 Task: Display the standings of the 2022 Victory Lane Racing NASCAR Cup Series for the race "WISE Power 400" on the track "Auto Club".
Action: Mouse moved to (155, 320)
Screenshot: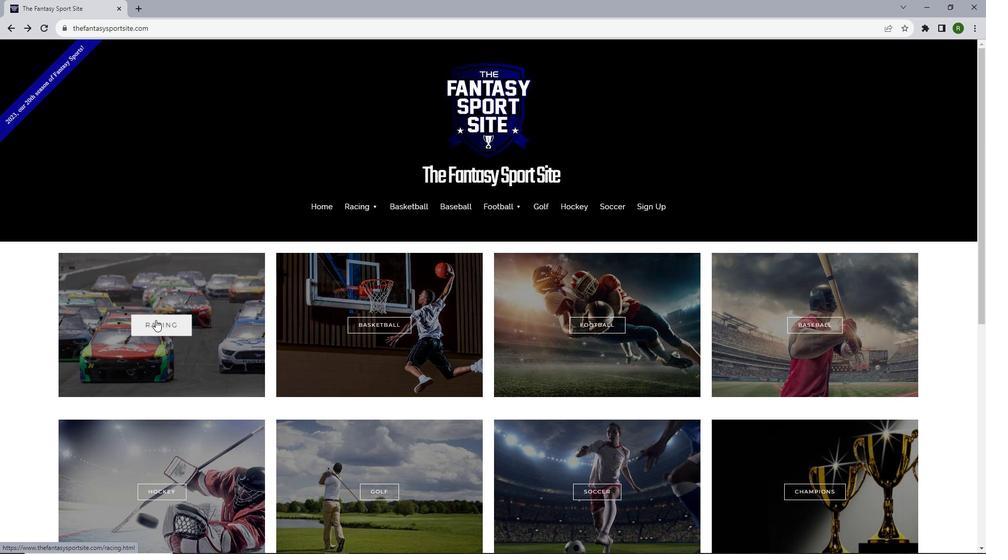 
Action: Mouse pressed left at (155, 320)
Screenshot: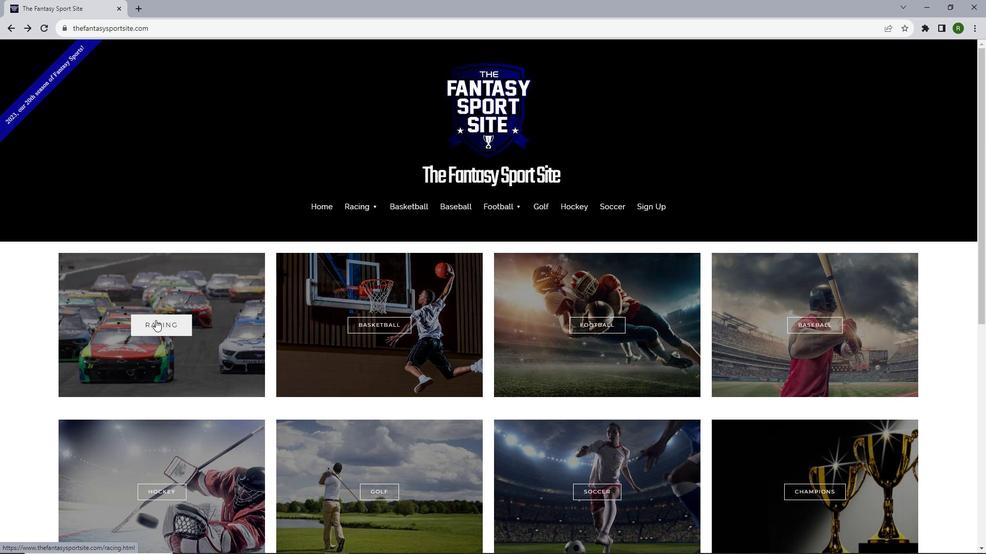 
Action: Mouse moved to (160, 316)
Screenshot: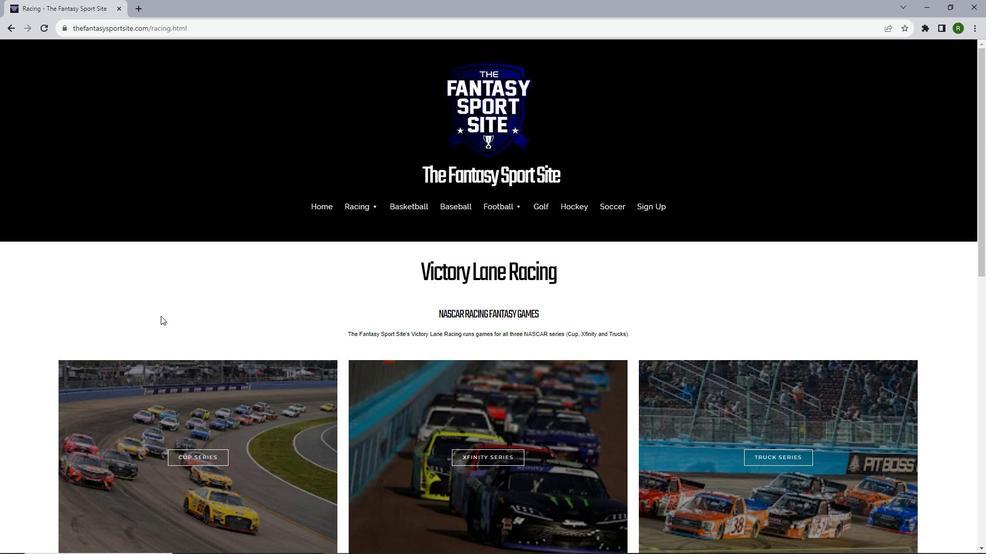 
Action: Mouse scrolled (160, 315) with delta (0, 0)
Screenshot: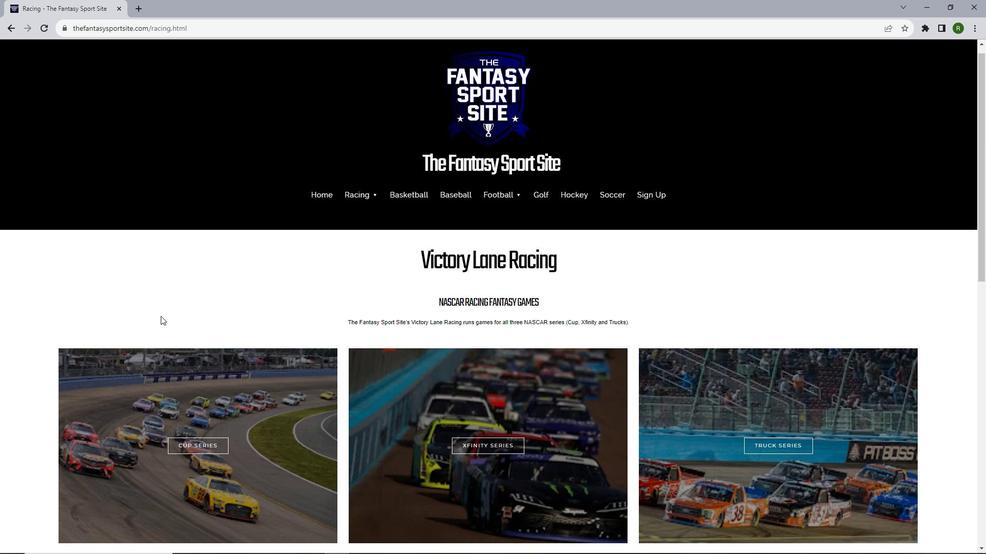 
Action: Mouse scrolled (160, 315) with delta (0, 0)
Screenshot: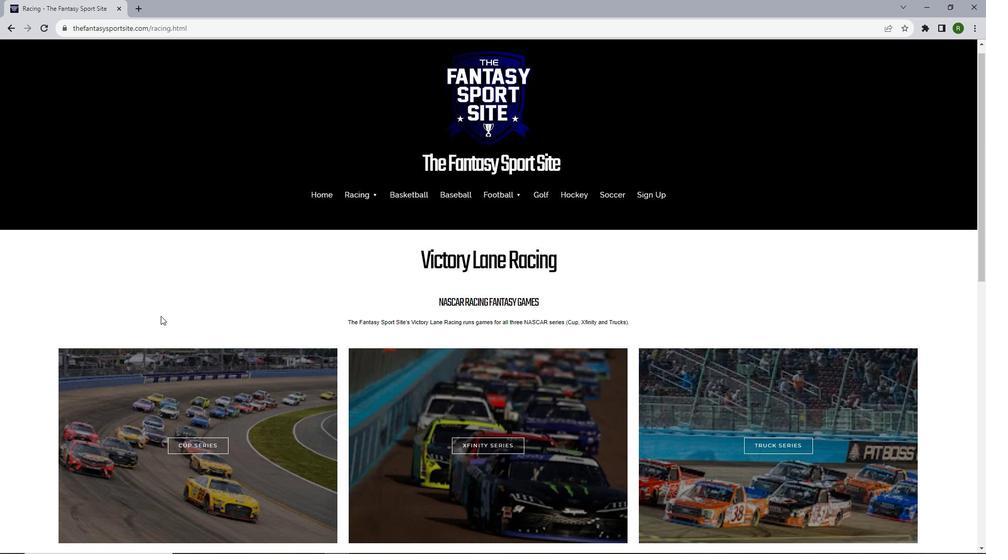 
Action: Mouse scrolled (160, 315) with delta (0, 0)
Screenshot: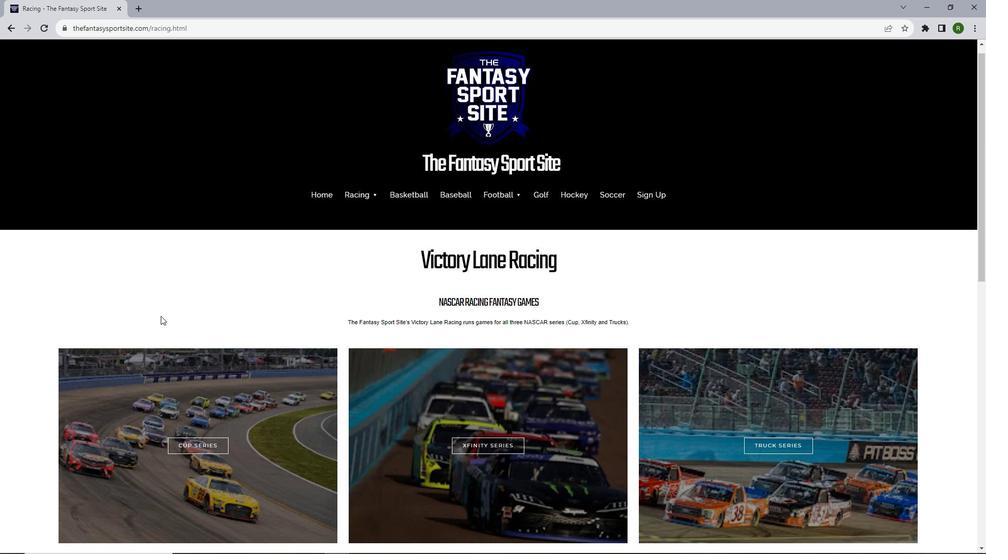 
Action: Mouse moved to (193, 310)
Screenshot: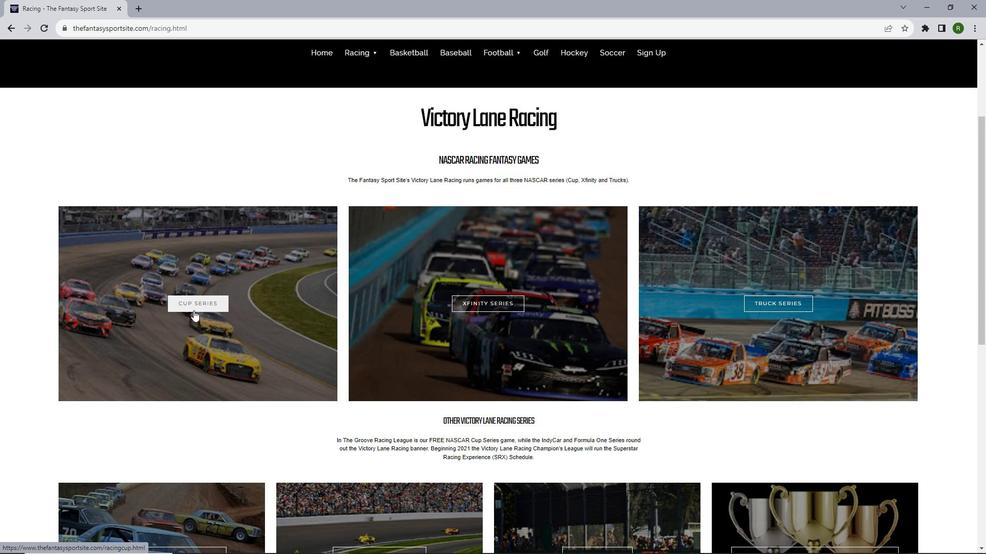 
Action: Mouse pressed left at (193, 310)
Screenshot: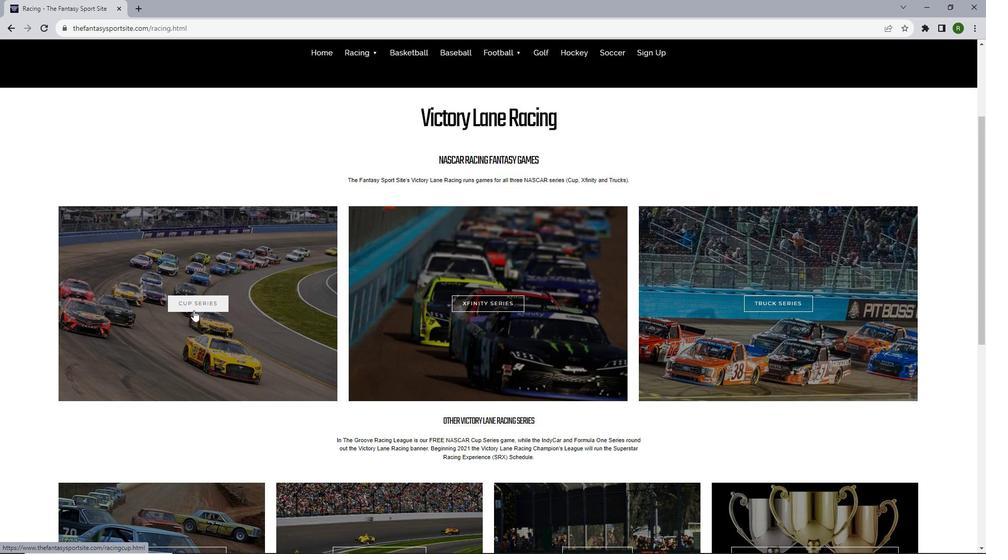
Action: Mouse moved to (274, 298)
Screenshot: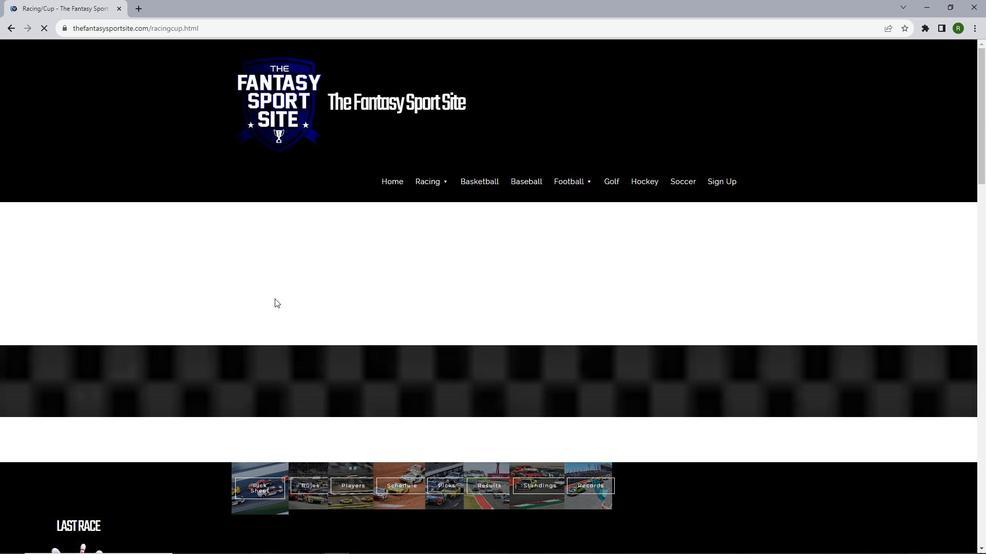 
Action: Mouse scrolled (274, 298) with delta (0, 0)
Screenshot: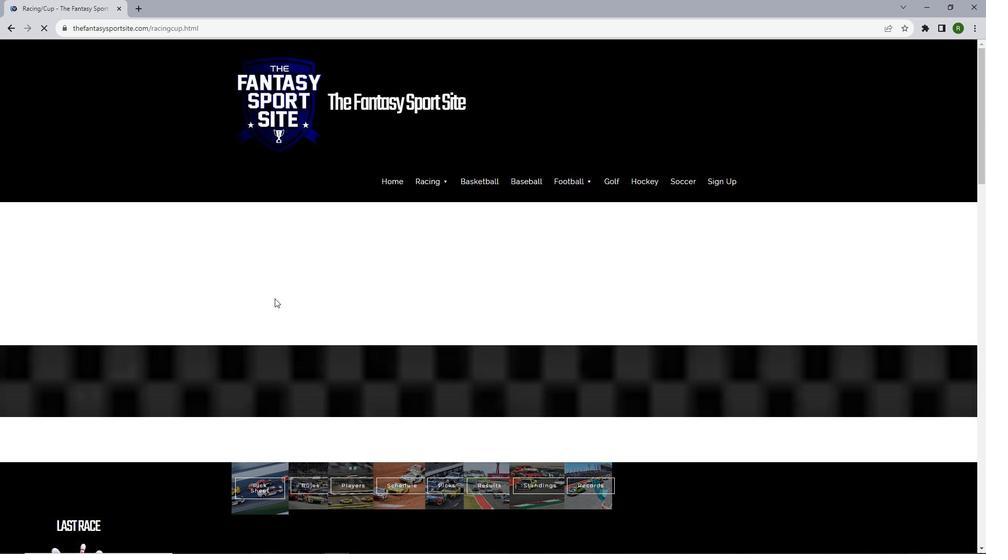 
Action: Mouse scrolled (274, 298) with delta (0, 0)
Screenshot: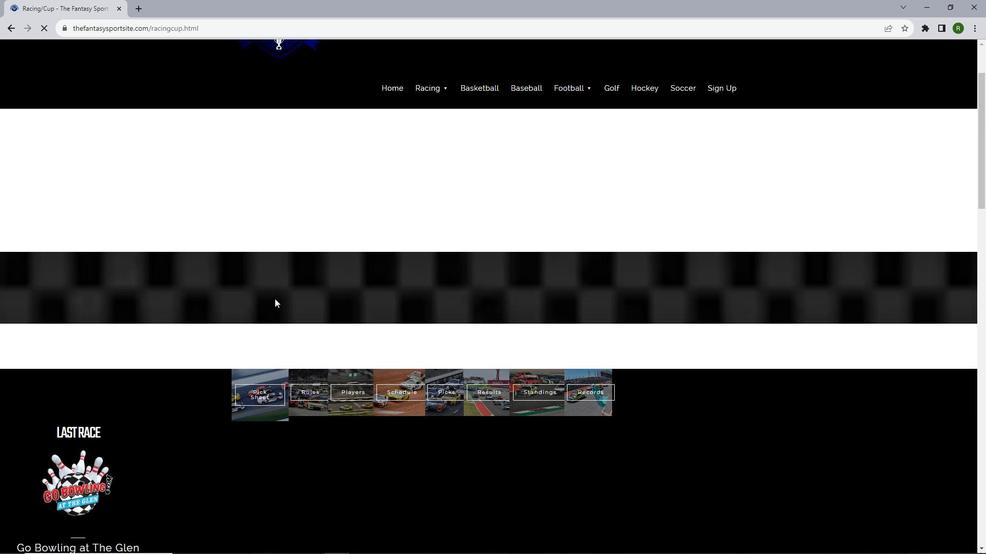 
Action: Mouse scrolled (274, 298) with delta (0, 0)
Screenshot: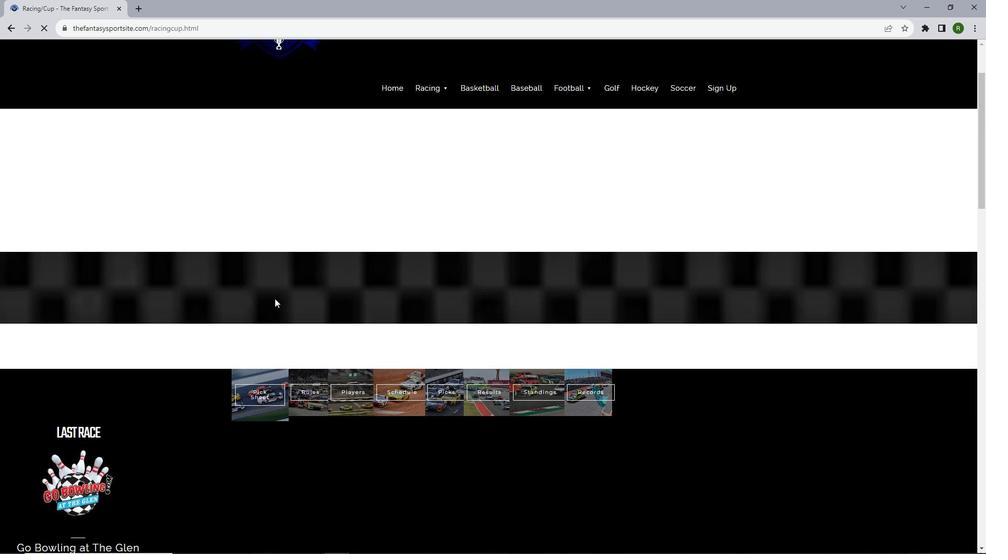 
Action: Mouse scrolled (274, 298) with delta (0, 0)
Screenshot: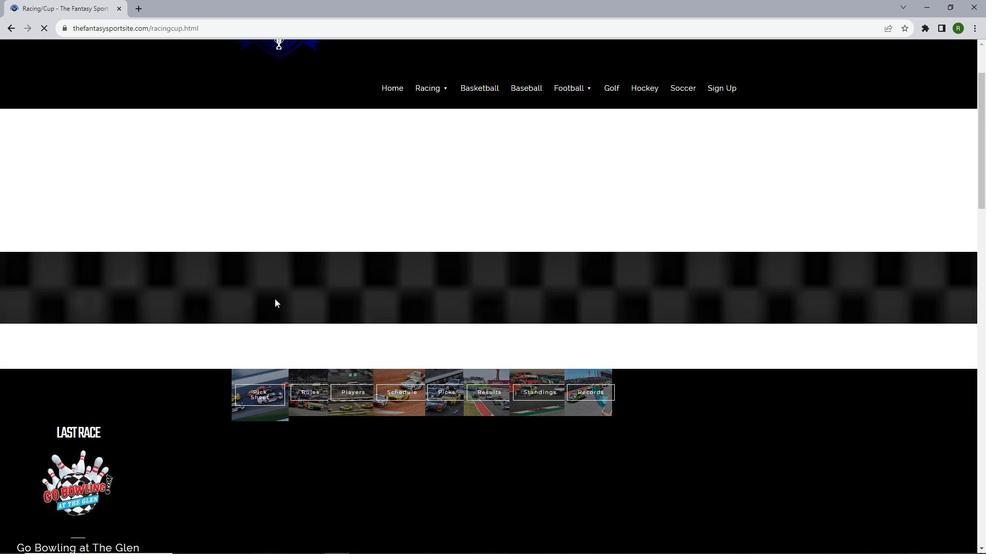 
Action: Mouse moved to (325, 274)
Screenshot: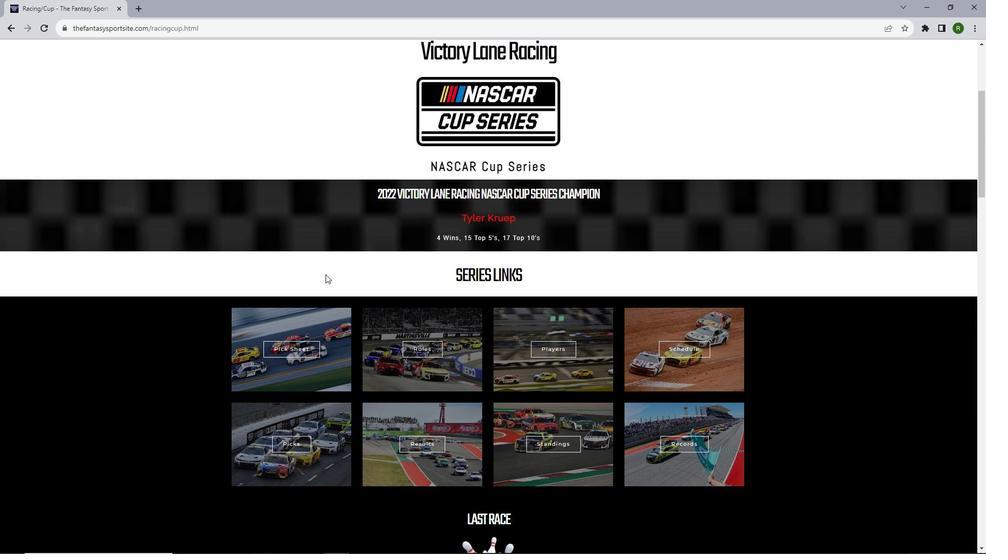 
Action: Mouse scrolled (325, 274) with delta (0, 0)
Screenshot: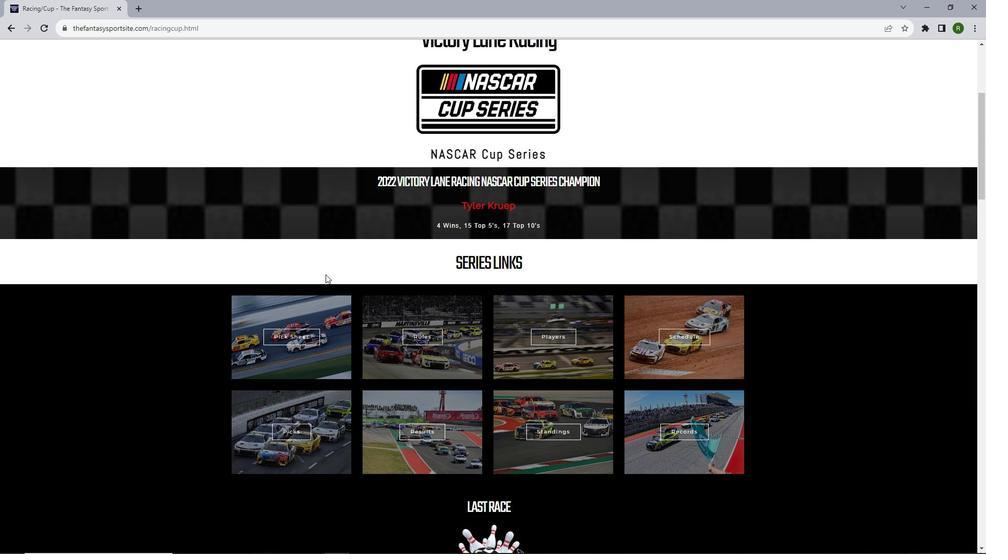 
Action: Mouse scrolled (325, 274) with delta (0, 0)
Screenshot: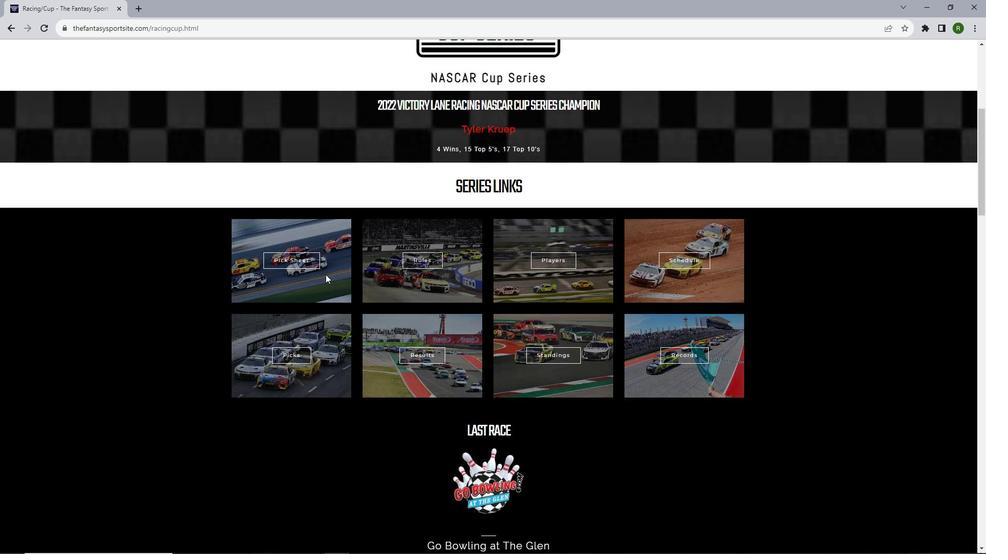 
Action: Mouse scrolled (325, 274) with delta (0, 0)
Screenshot: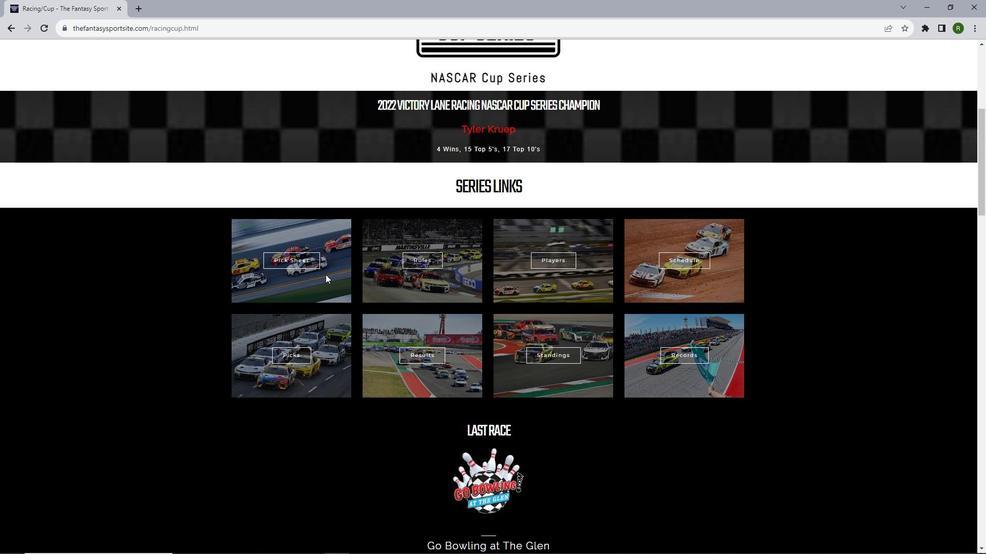 
Action: Mouse scrolled (325, 274) with delta (0, 0)
Screenshot: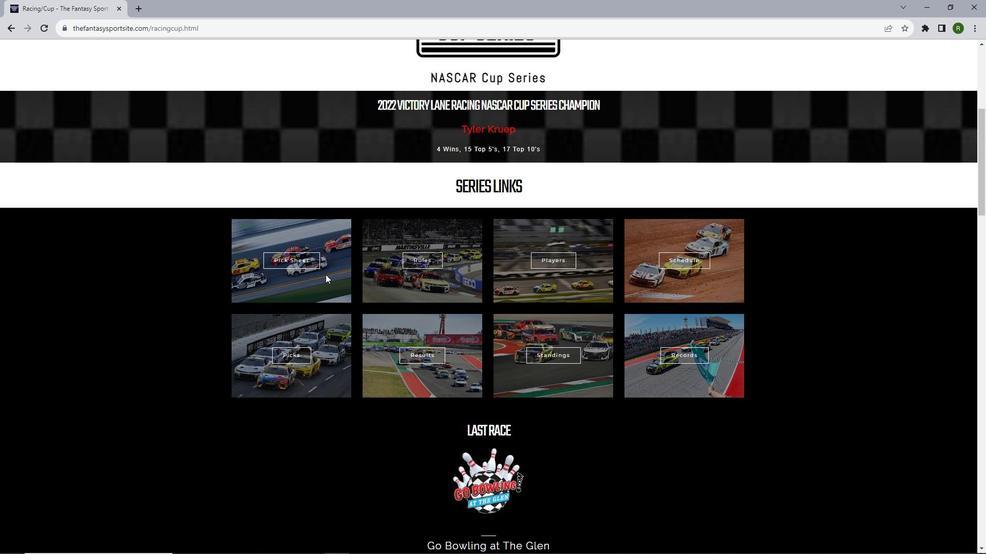 
Action: Mouse moved to (554, 234)
Screenshot: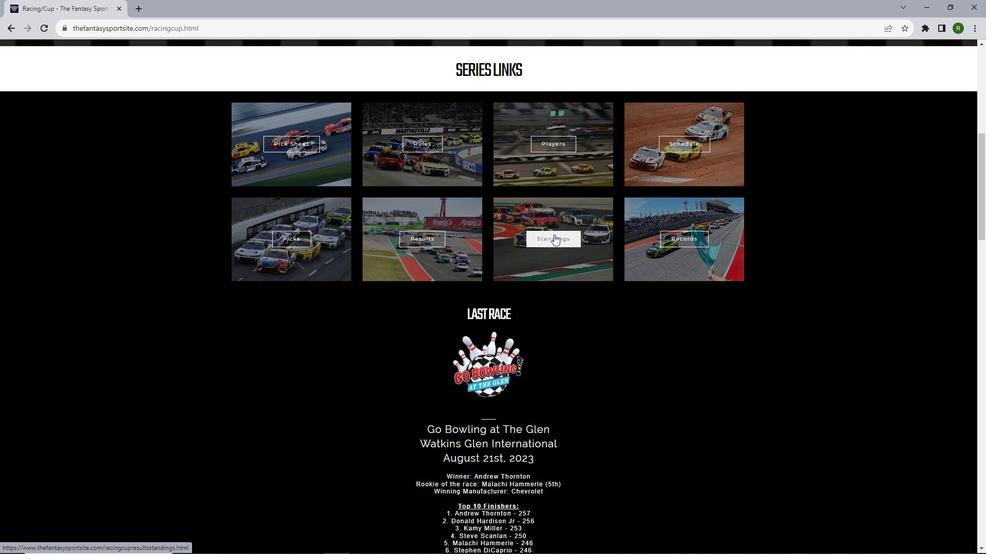 
Action: Mouse pressed left at (554, 234)
Screenshot: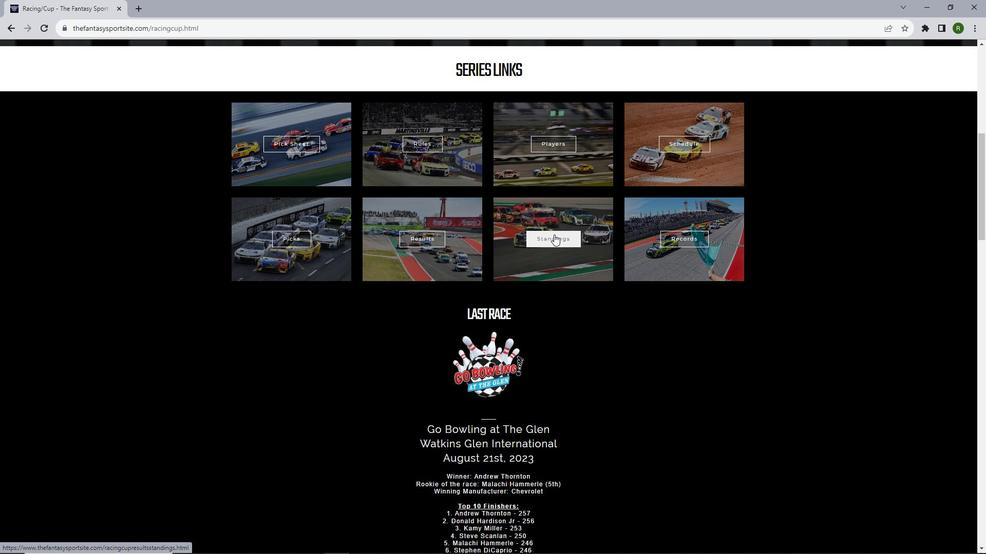 
Action: Mouse moved to (435, 208)
Screenshot: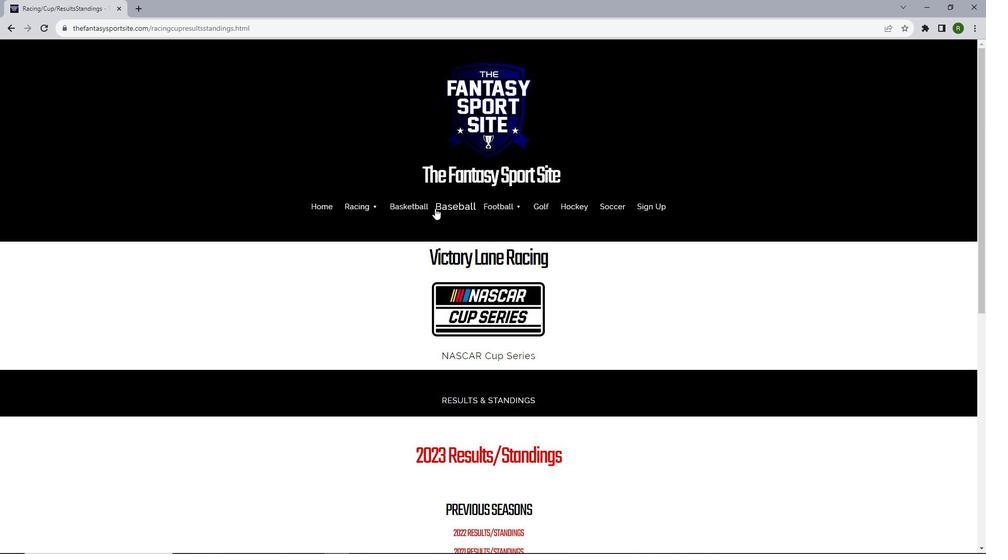 
Action: Mouse scrolled (435, 208) with delta (0, 0)
Screenshot: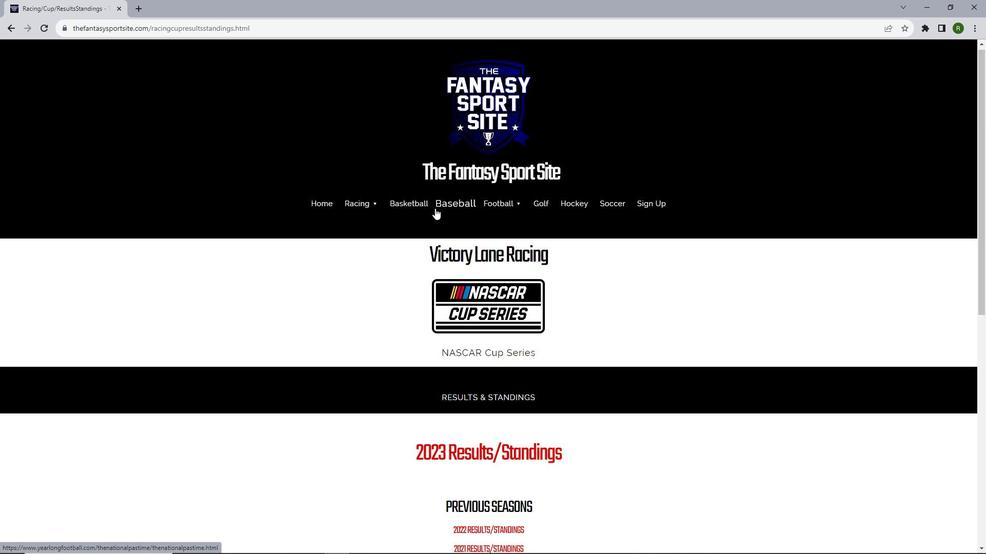
Action: Mouse scrolled (435, 208) with delta (0, 0)
Screenshot: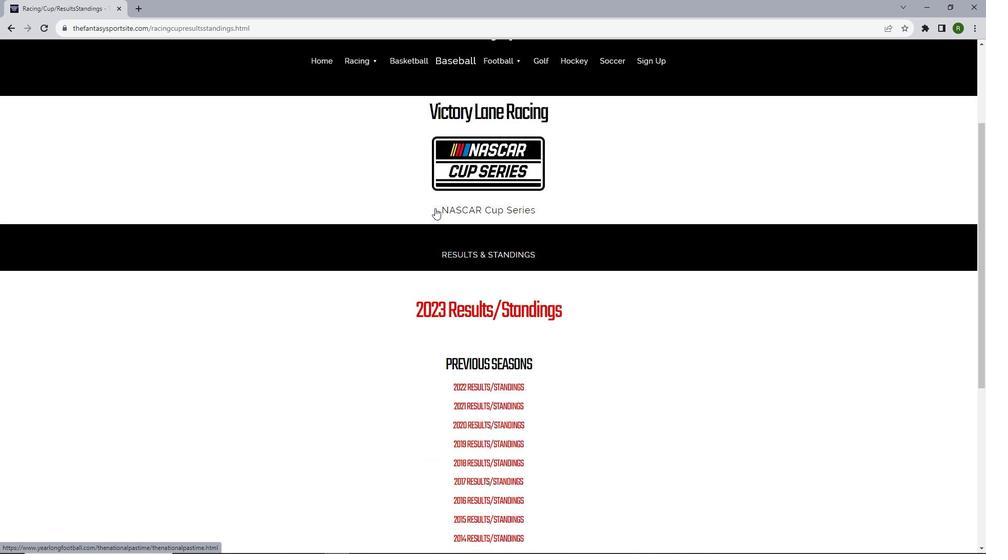 
Action: Mouse scrolled (435, 208) with delta (0, 0)
Screenshot: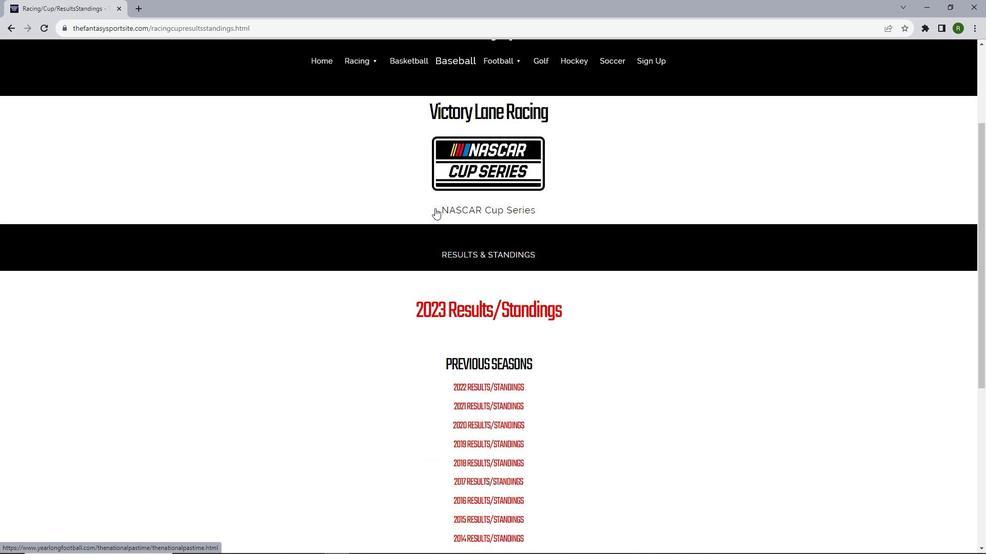 
Action: Mouse scrolled (435, 208) with delta (0, 0)
Screenshot: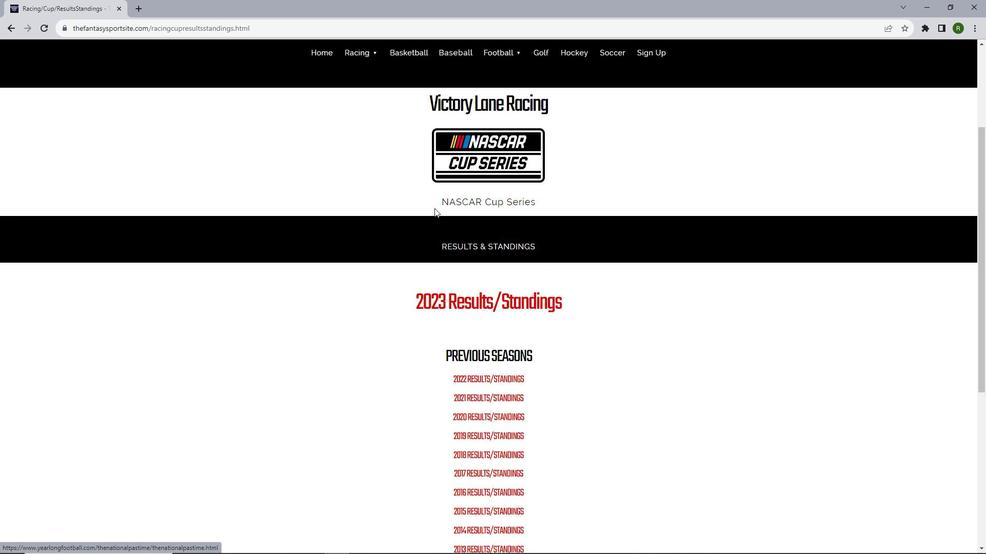 
Action: Mouse moved to (434, 208)
Screenshot: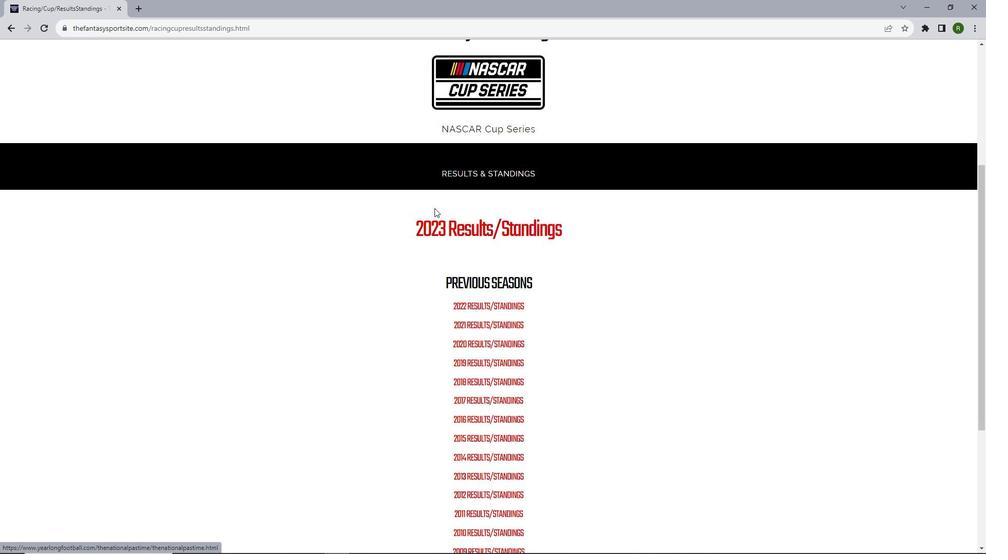 
Action: Mouse scrolled (434, 208) with delta (0, 0)
Screenshot: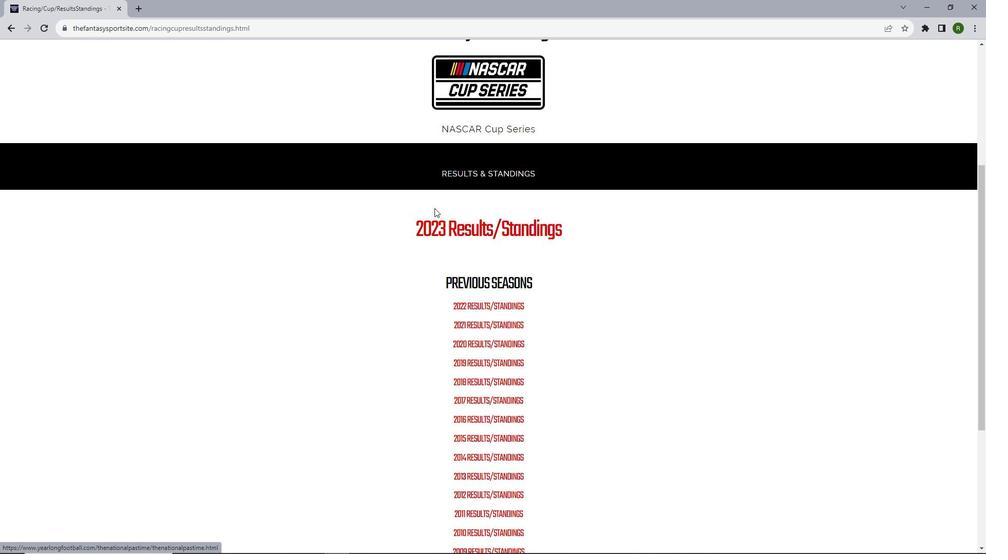 
Action: Mouse moved to (481, 272)
Screenshot: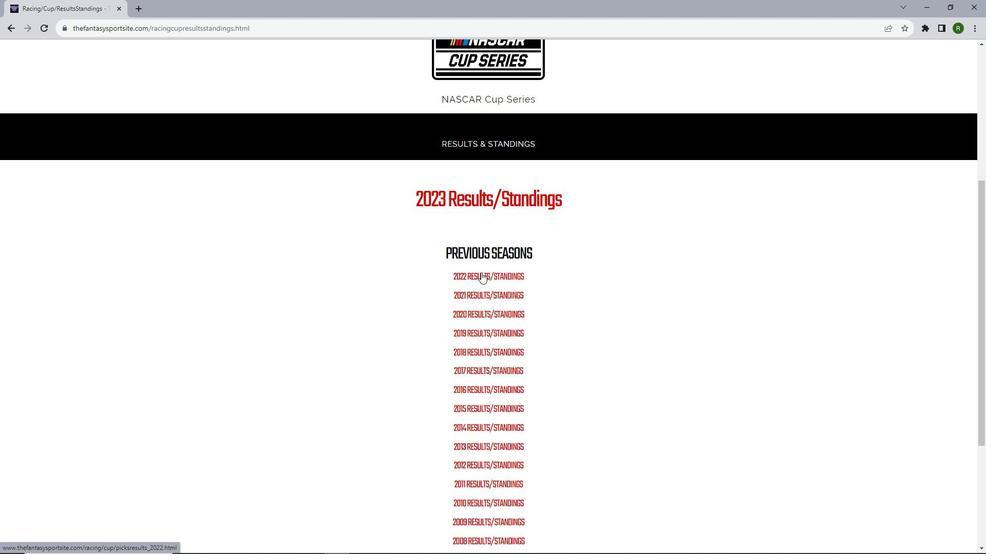 
Action: Mouse pressed left at (481, 272)
Screenshot: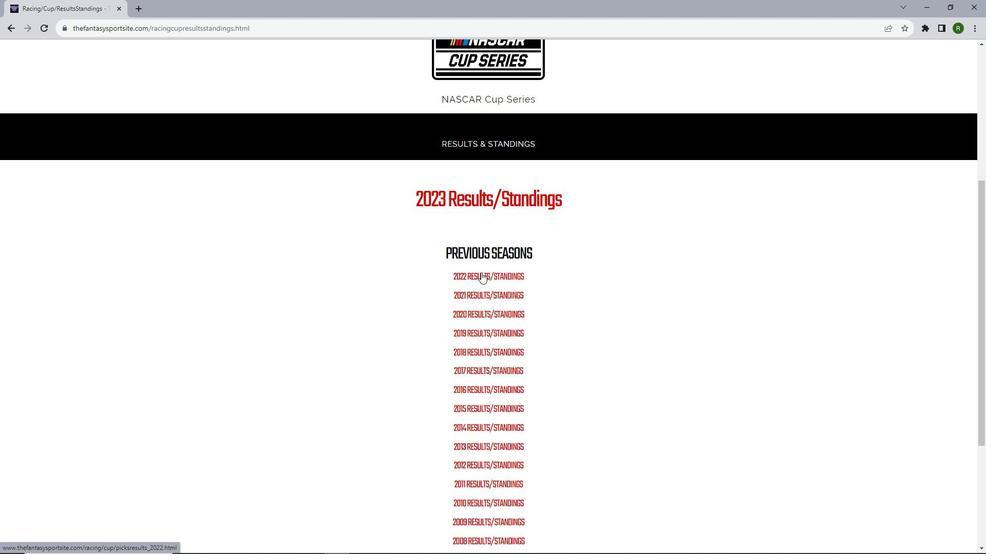 
Action: Mouse moved to (413, 129)
Screenshot: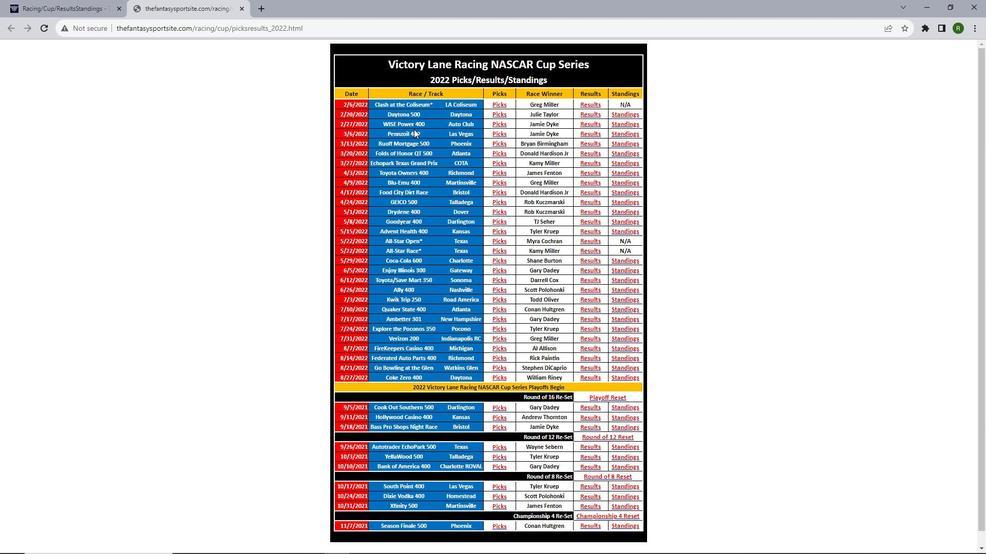 
Action: Mouse scrolled (413, 128) with delta (0, 0)
Screenshot: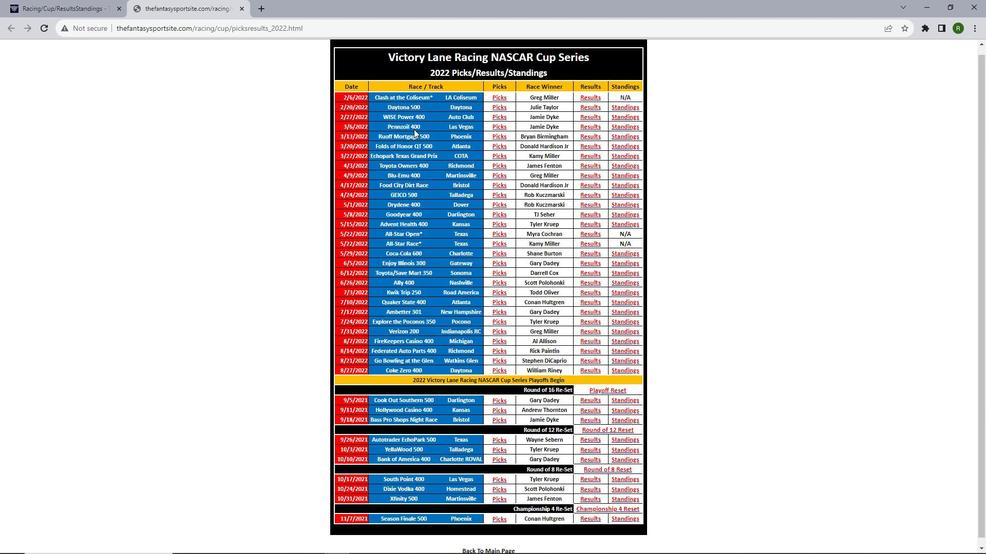 
Action: Mouse scrolled (413, 128) with delta (0, 0)
Screenshot: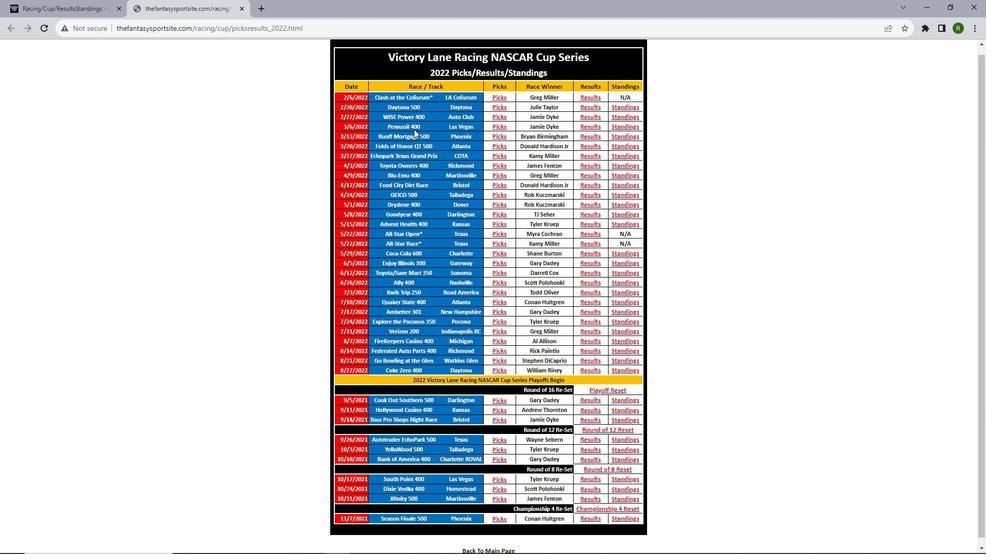 
Action: Mouse scrolled (413, 128) with delta (0, 0)
Screenshot: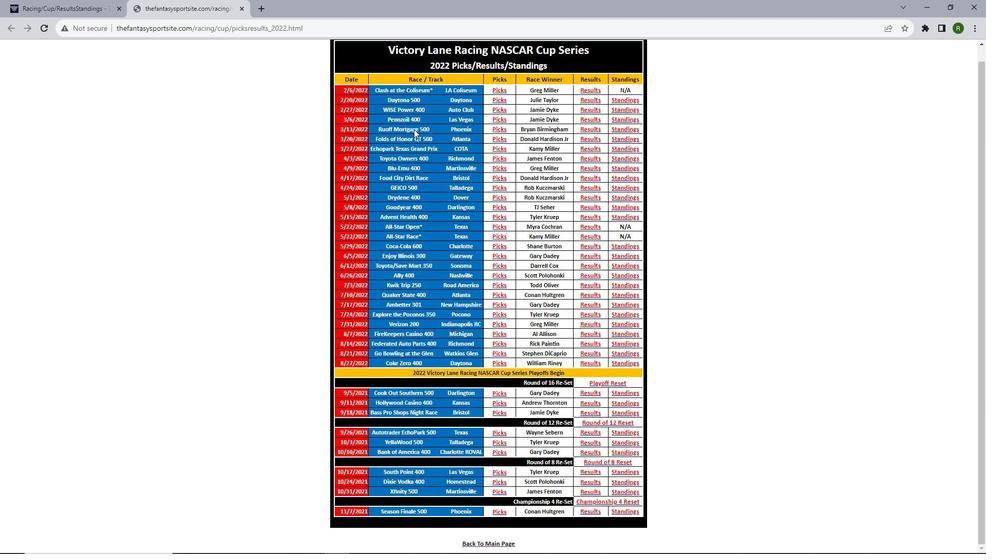 
Action: Mouse moved to (621, 106)
Screenshot: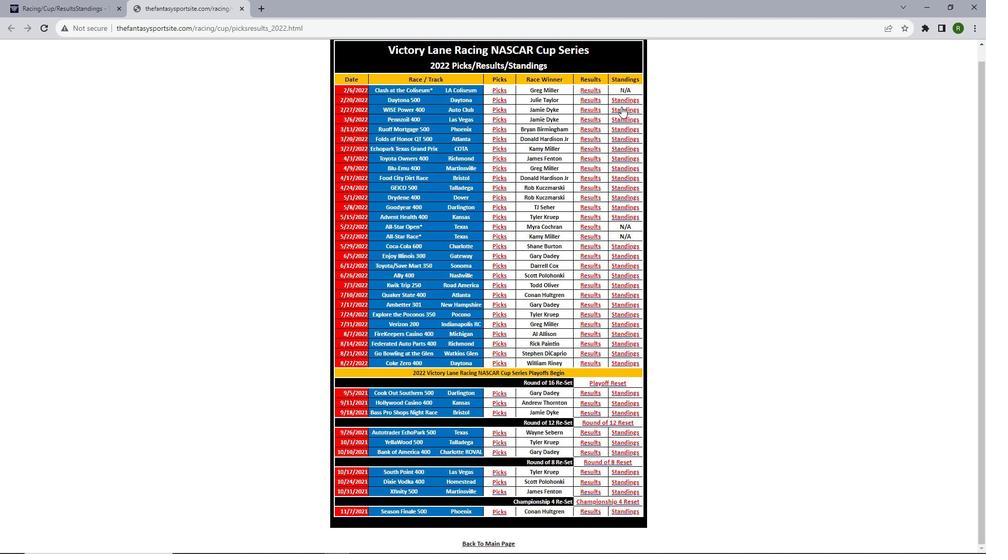 
Action: Mouse pressed left at (621, 106)
Screenshot: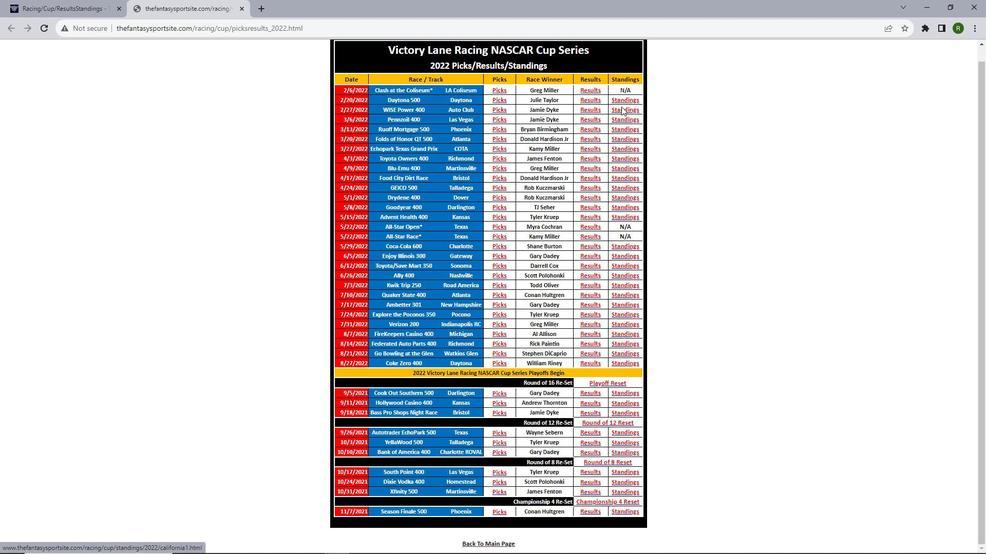 
Action: Mouse moved to (565, 123)
Screenshot: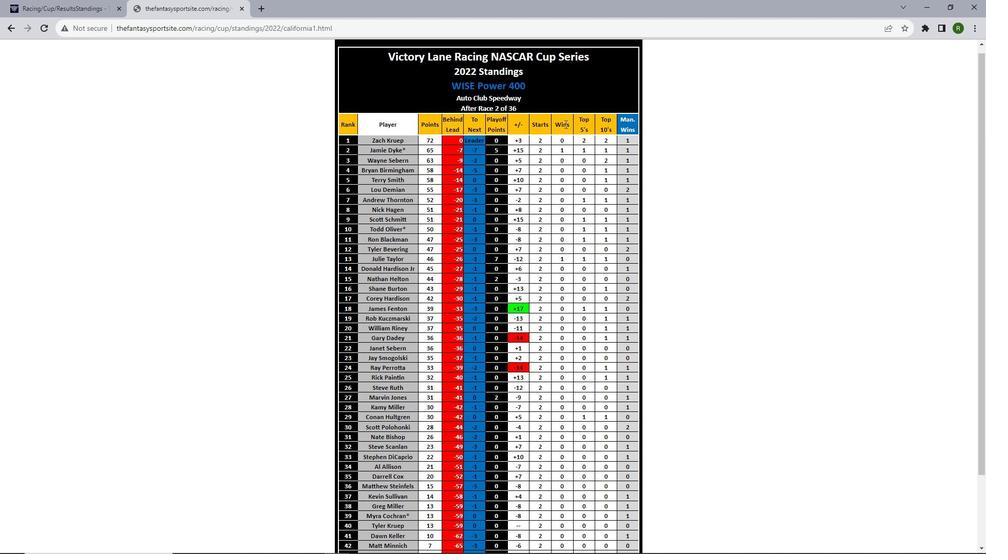 
Action: Mouse scrolled (565, 123) with delta (0, 0)
Screenshot: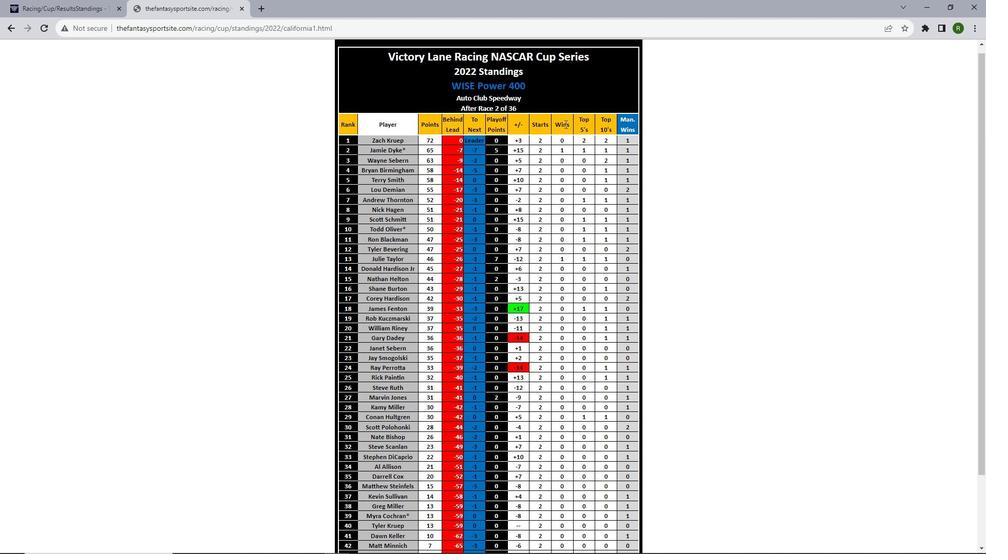 
Action: Mouse moved to (564, 124)
Screenshot: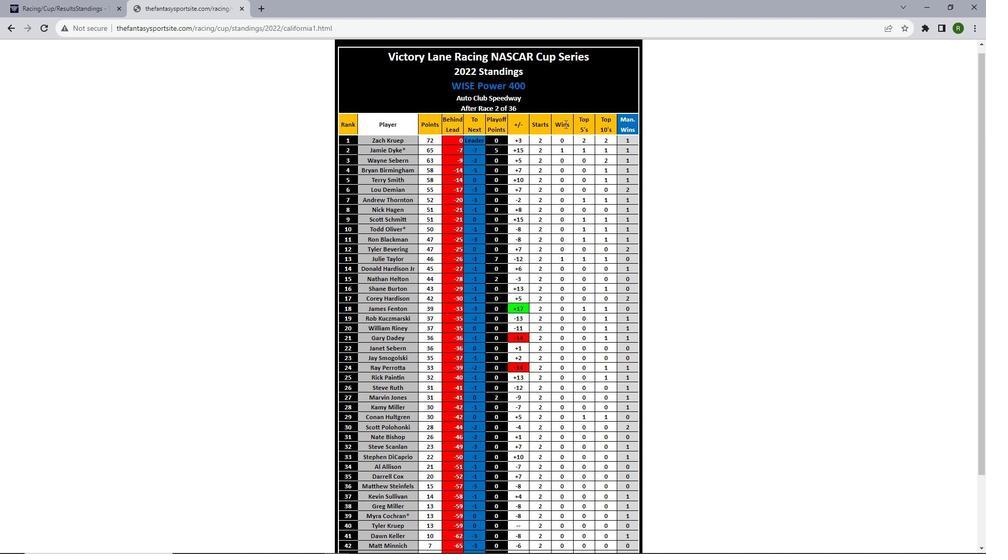 
Action: Mouse scrolled (564, 123) with delta (0, 0)
Screenshot: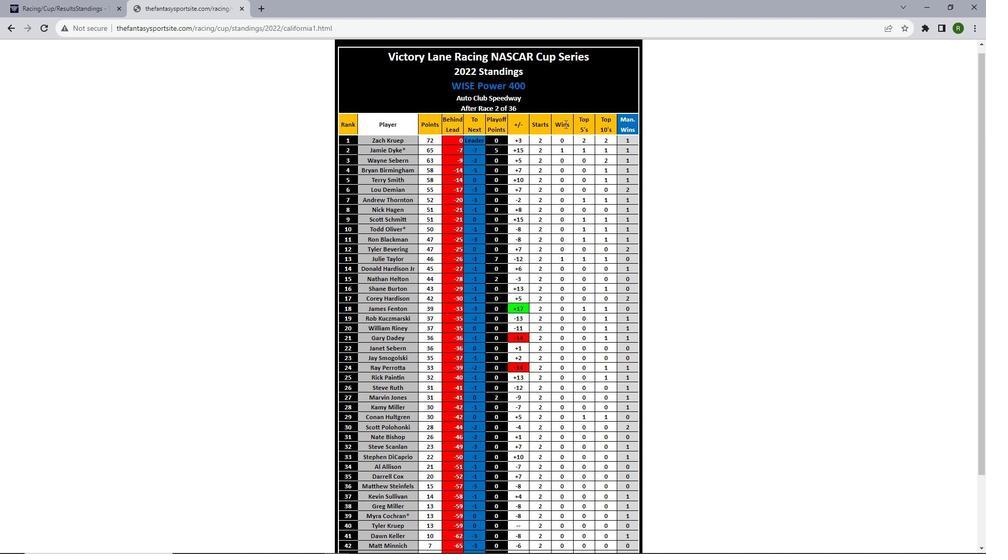 
Action: Mouse scrolled (564, 123) with delta (0, 0)
Screenshot: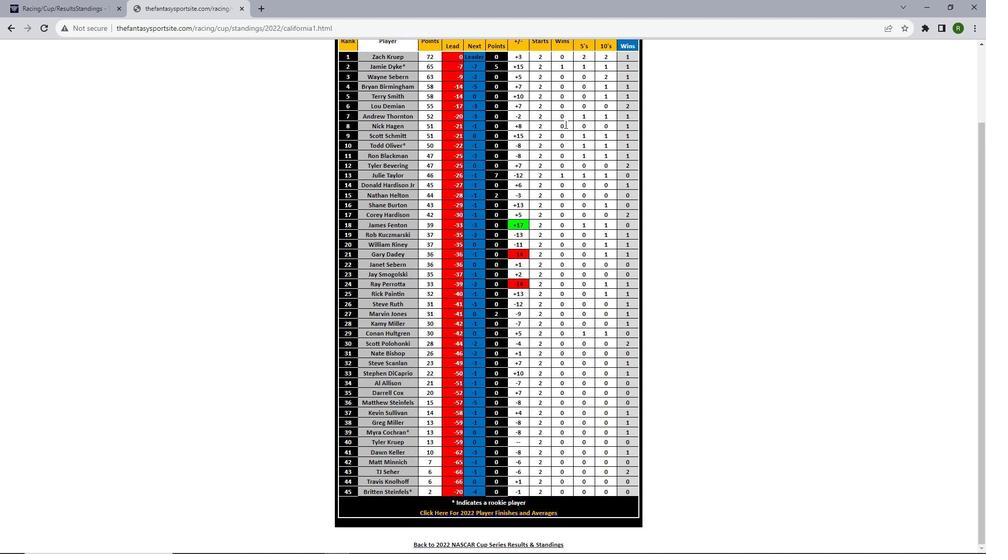 
Action: Mouse scrolled (564, 123) with delta (0, 0)
Screenshot: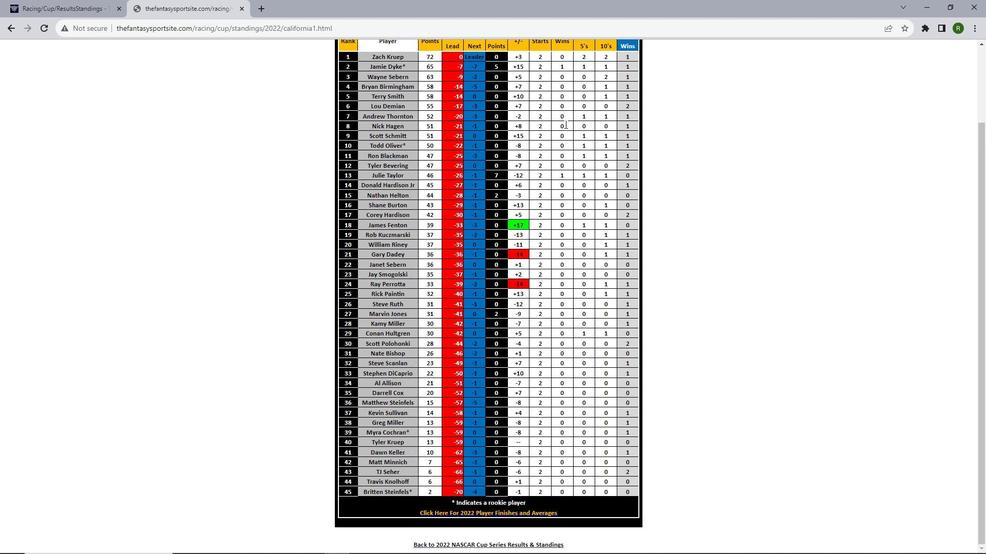 
Action: Mouse scrolled (564, 123) with delta (0, 0)
Screenshot: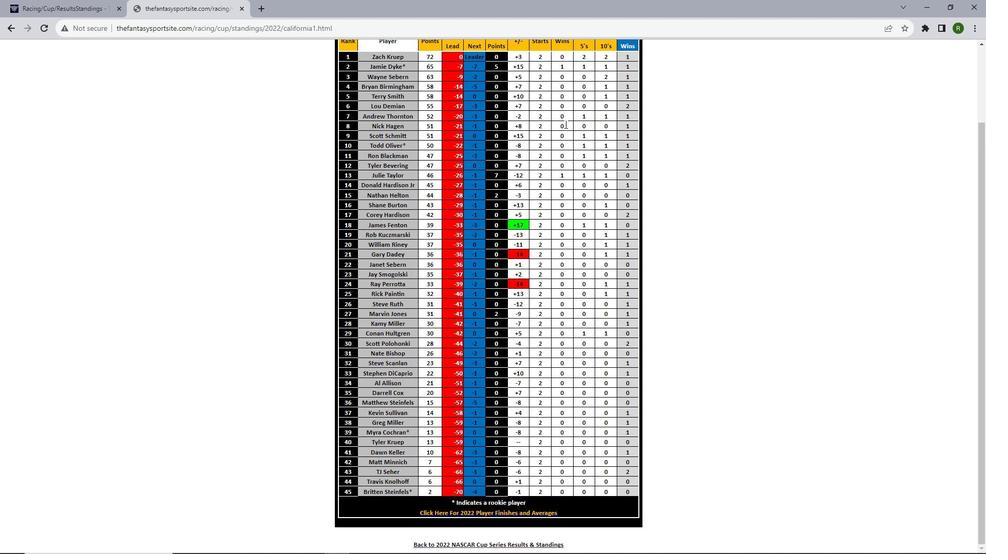 
Action: Mouse scrolled (564, 123) with delta (0, 0)
Screenshot: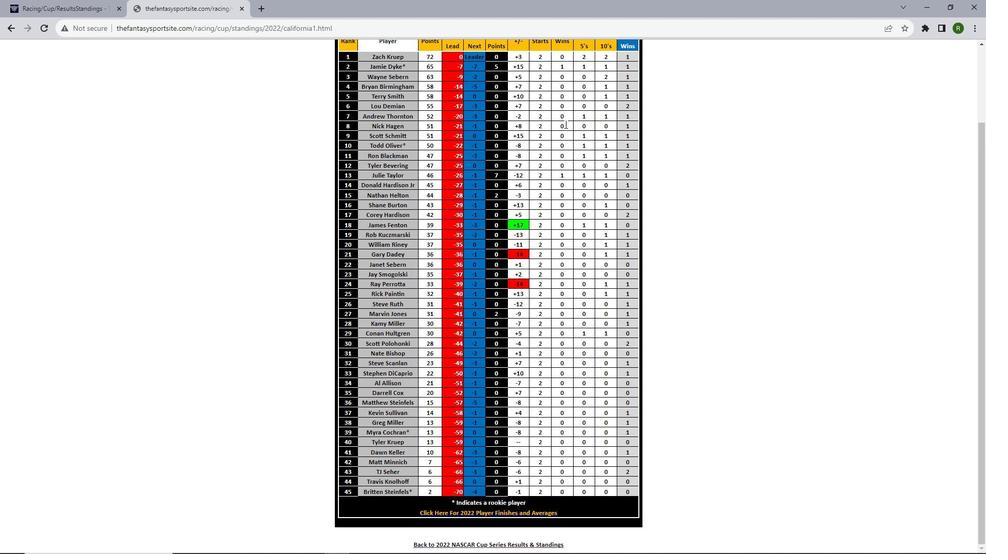 
Action: Mouse scrolled (564, 123) with delta (0, 0)
Screenshot: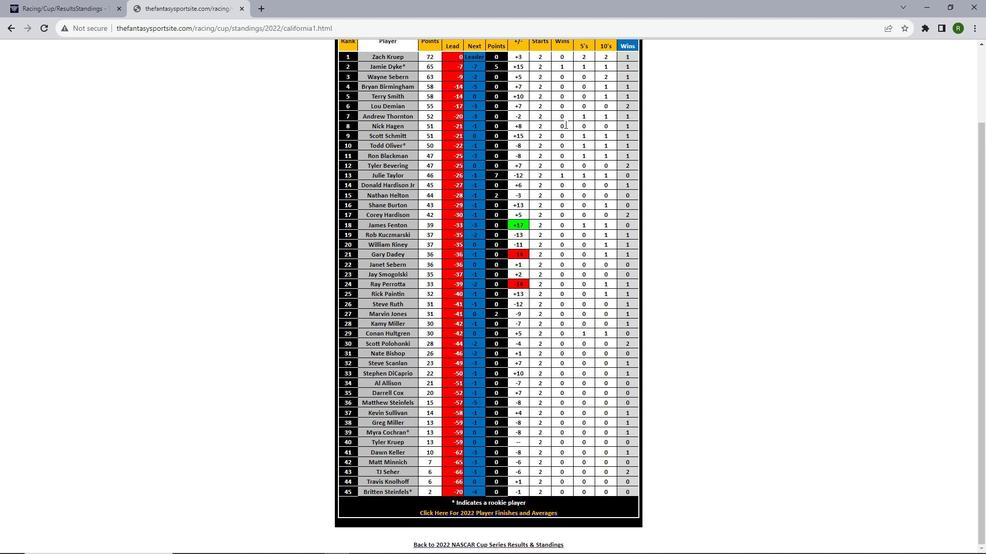 
Action: Mouse scrolled (564, 123) with delta (0, 0)
Screenshot: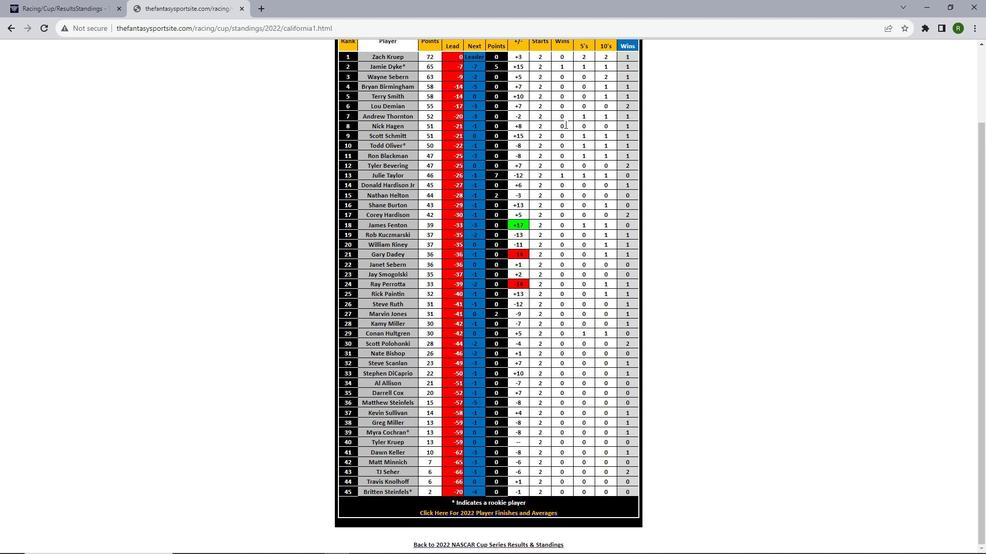 
Action: Mouse scrolled (564, 123) with delta (0, 0)
Screenshot: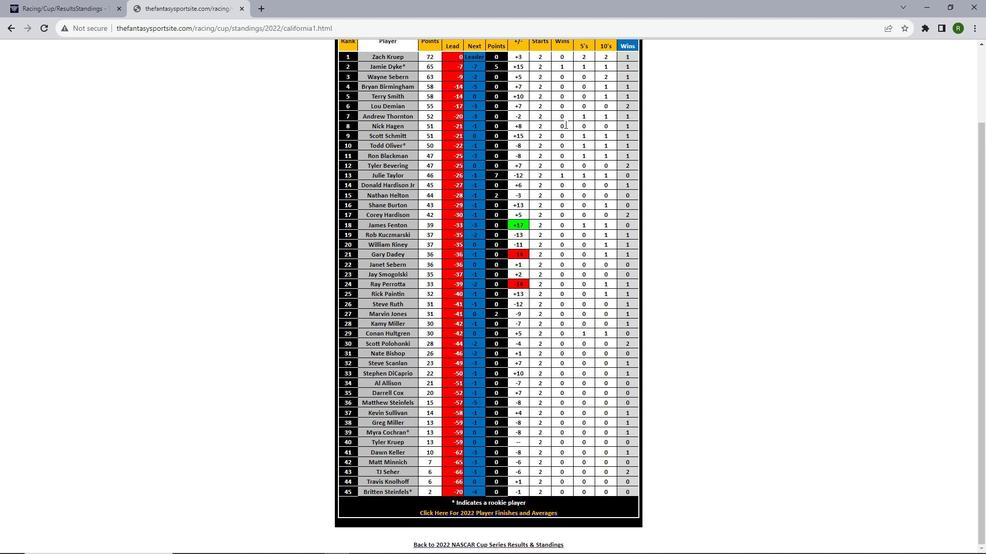 
Action: Mouse scrolled (564, 124) with delta (0, 0)
Screenshot: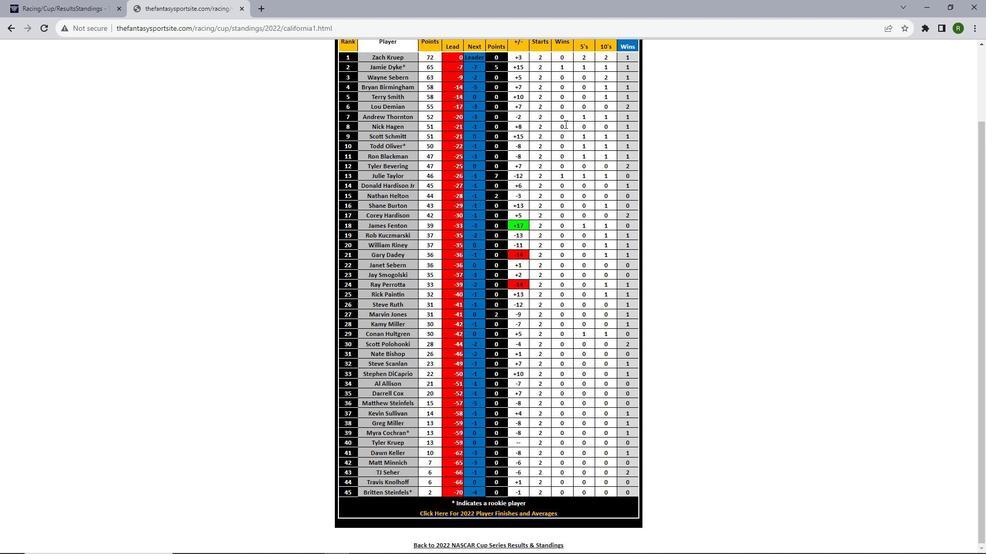 
Action: Mouse scrolled (564, 124) with delta (0, 0)
Screenshot: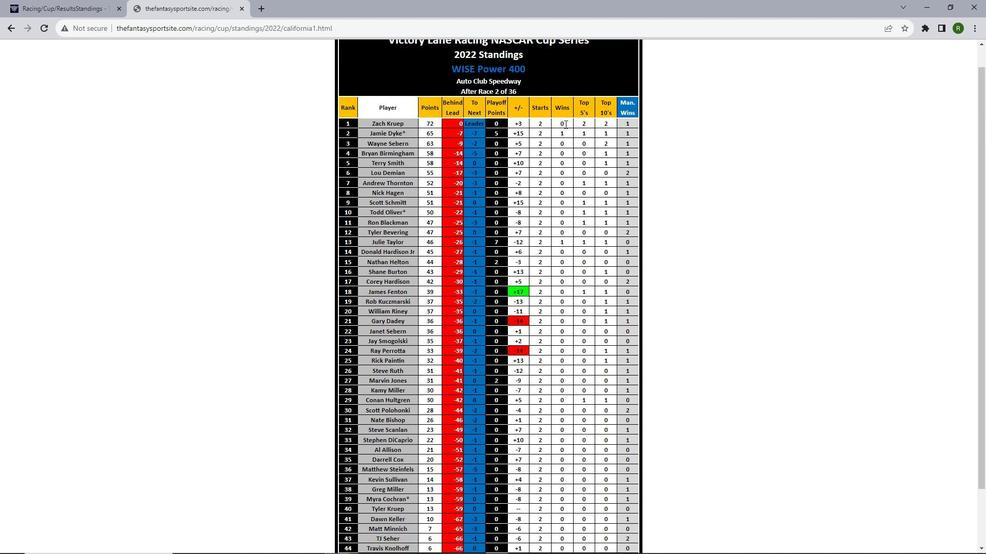 
Action: Mouse scrolled (564, 124) with delta (0, 0)
Screenshot: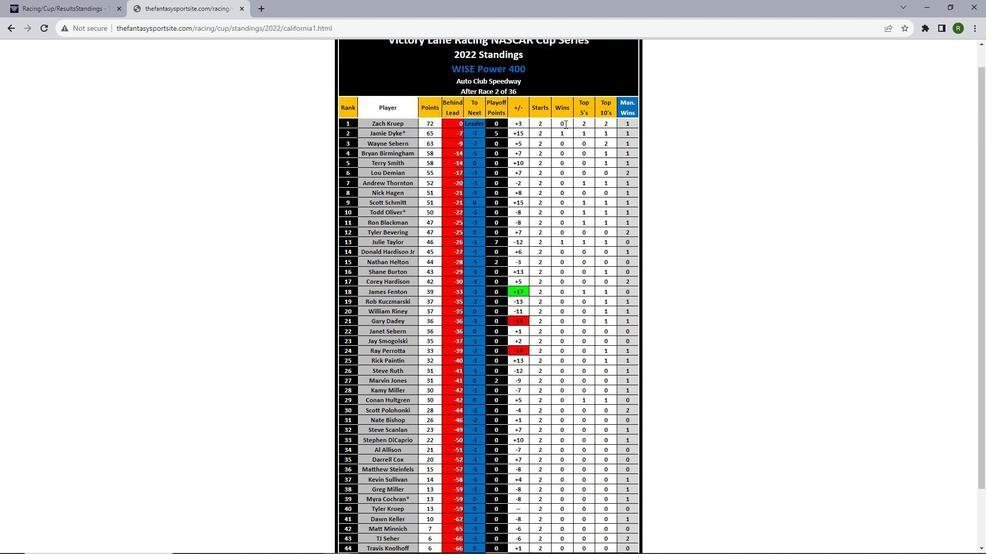 
Action: Mouse scrolled (564, 124) with delta (0, 0)
Screenshot: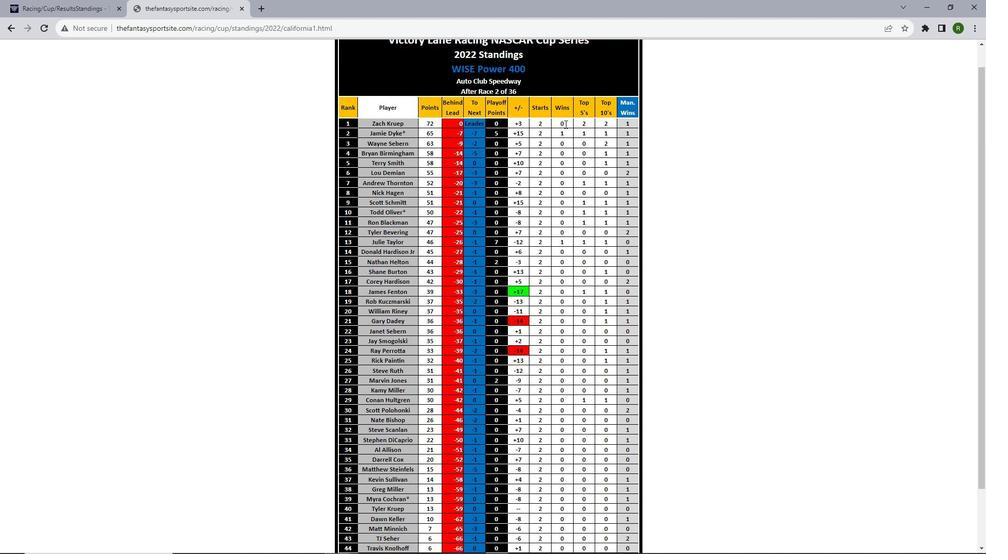 
